 Task: Change transition to cube.
Action: Mouse moved to (167, 81)
Screenshot: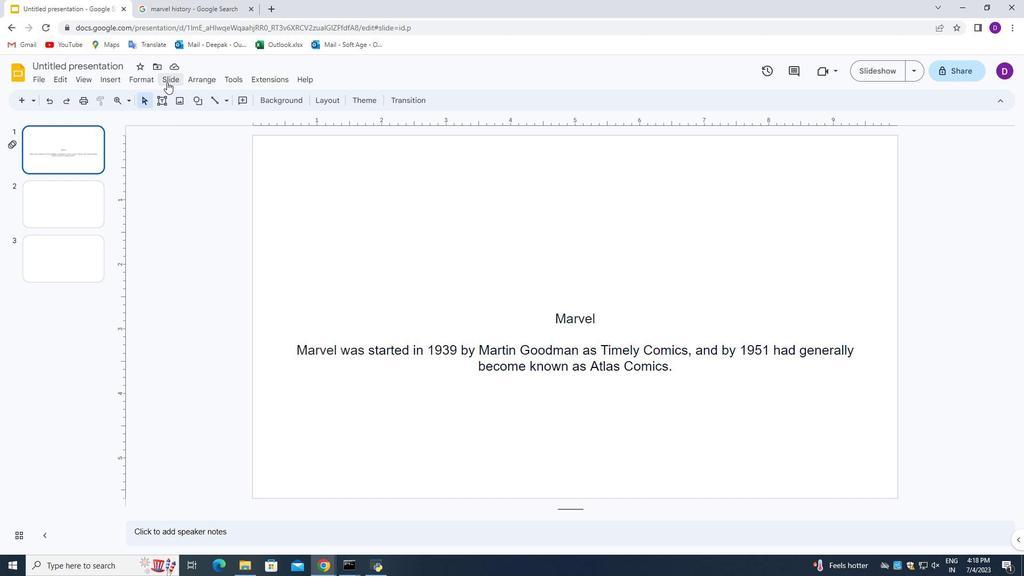 
Action: Mouse pressed left at (167, 81)
Screenshot: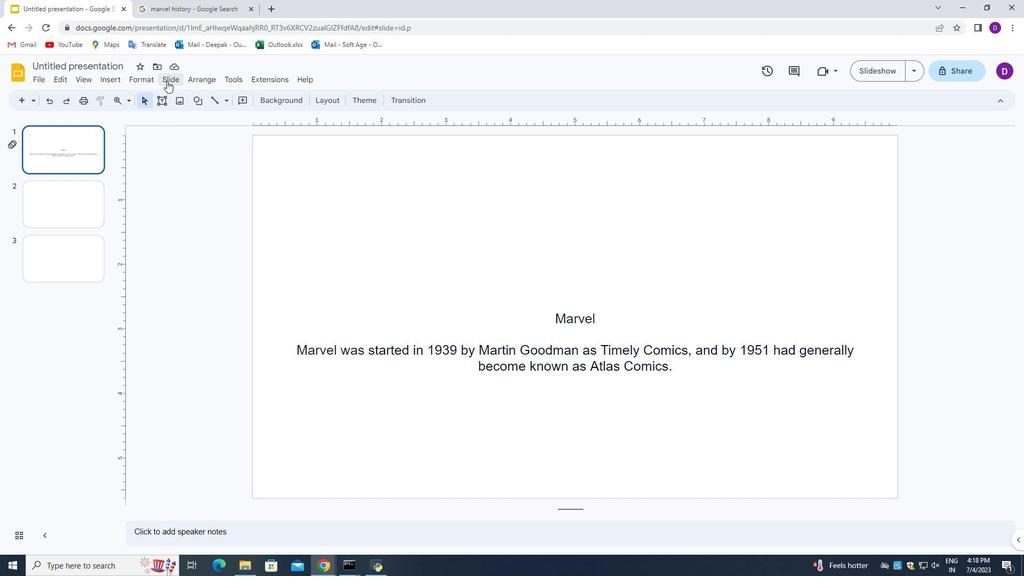 
Action: Mouse moved to (252, 225)
Screenshot: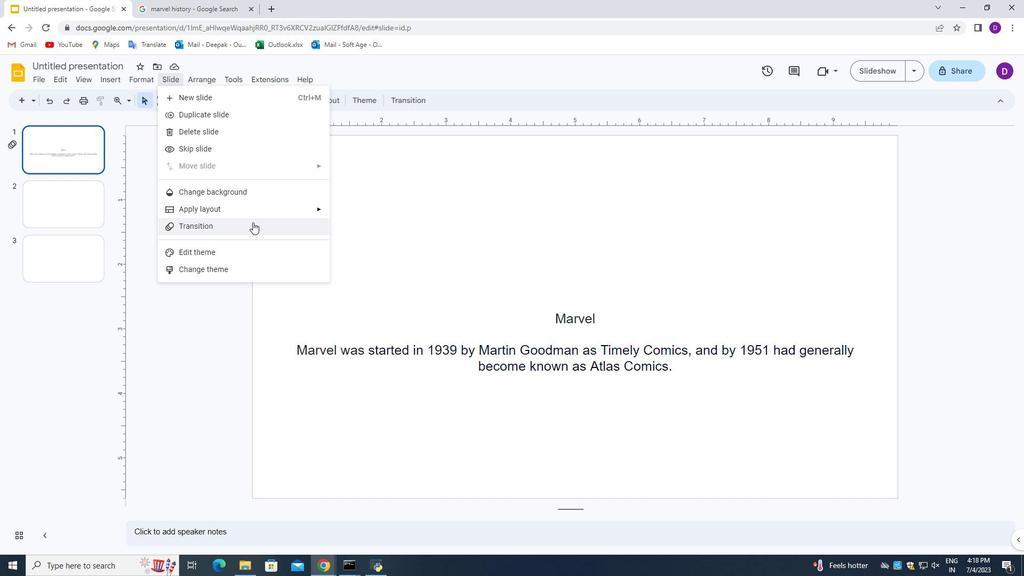 
Action: Mouse pressed left at (252, 225)
Screenshot: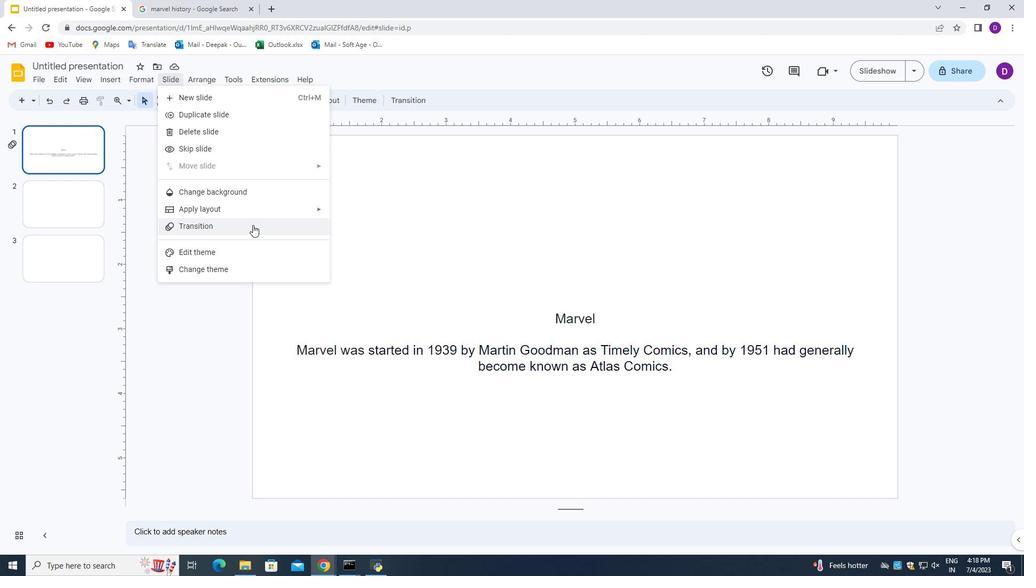
Action: Mouse moved to (896, 207)
Screenshot: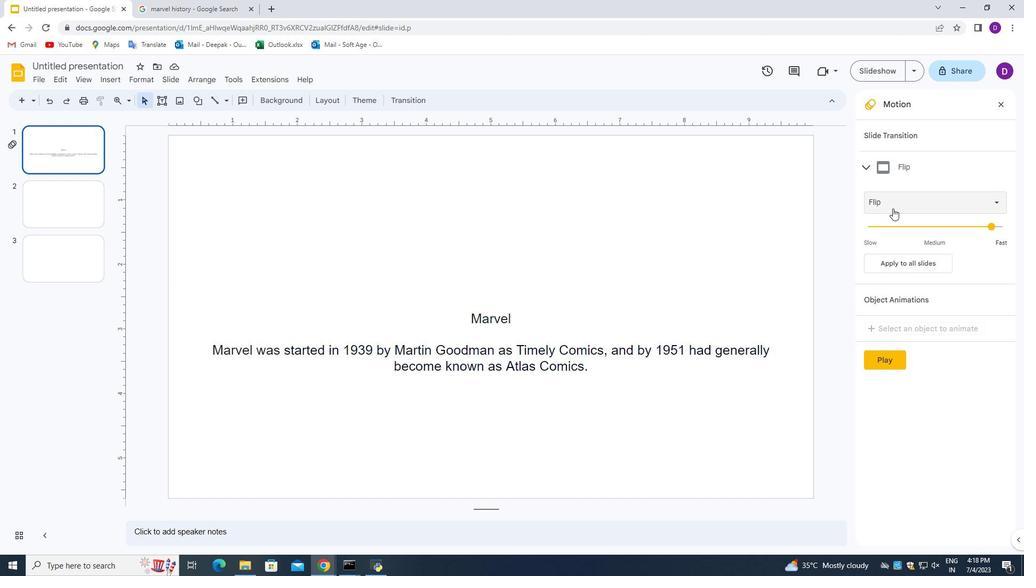 
Action: Mouse pressed left at (896, 207)
Screenshot: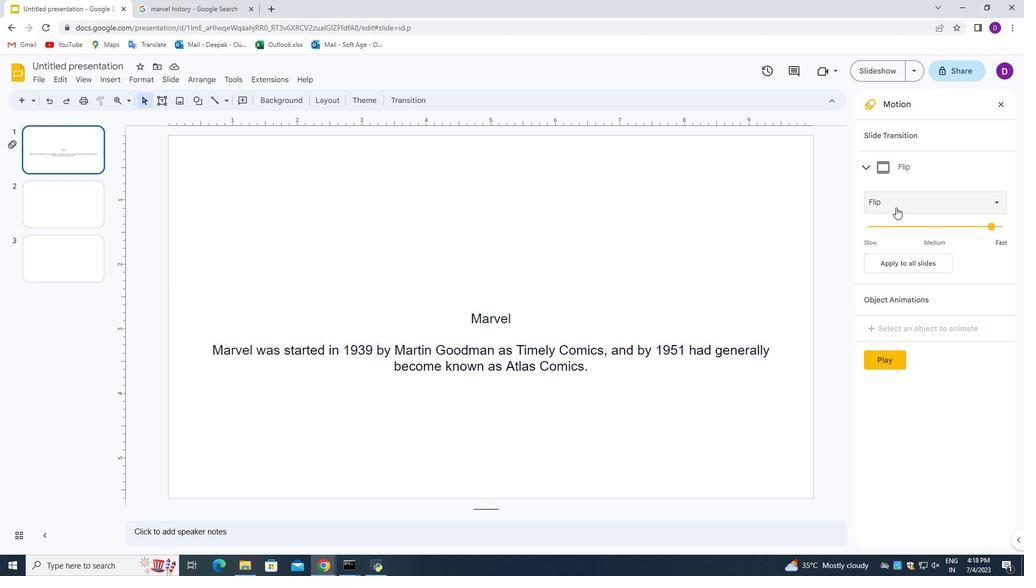 
Action: Mouse moved to (901, 322)
Screenshot: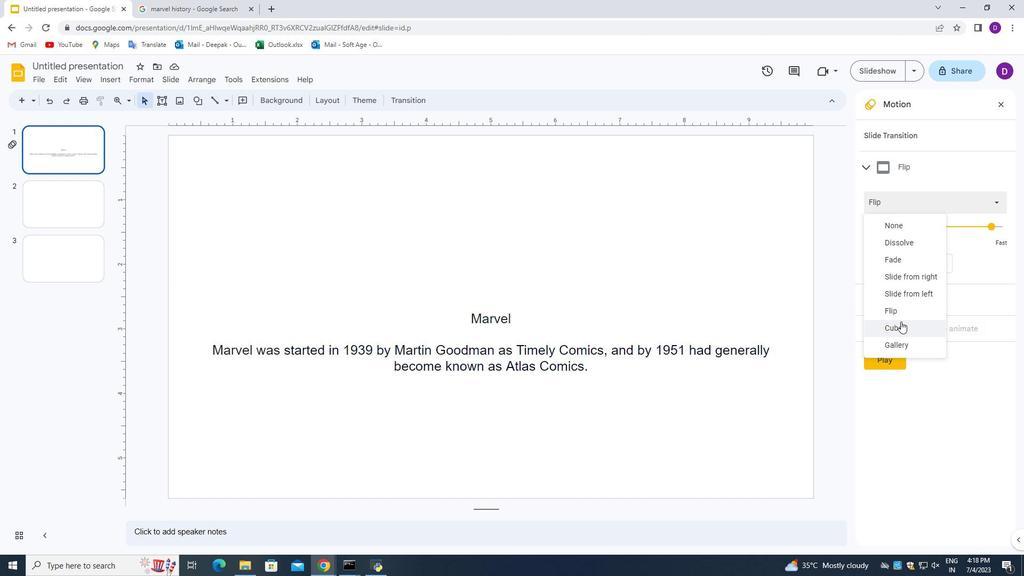 
Action: Mouse pressed left at (901, 322)
Screenshot: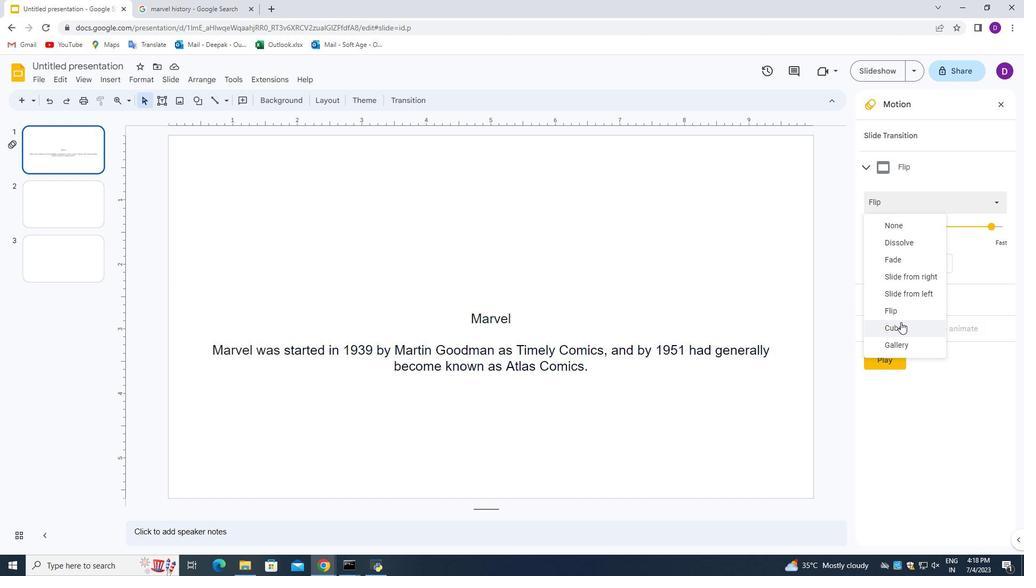 
Action: Mouse moved to (705, 229)
Screenshot: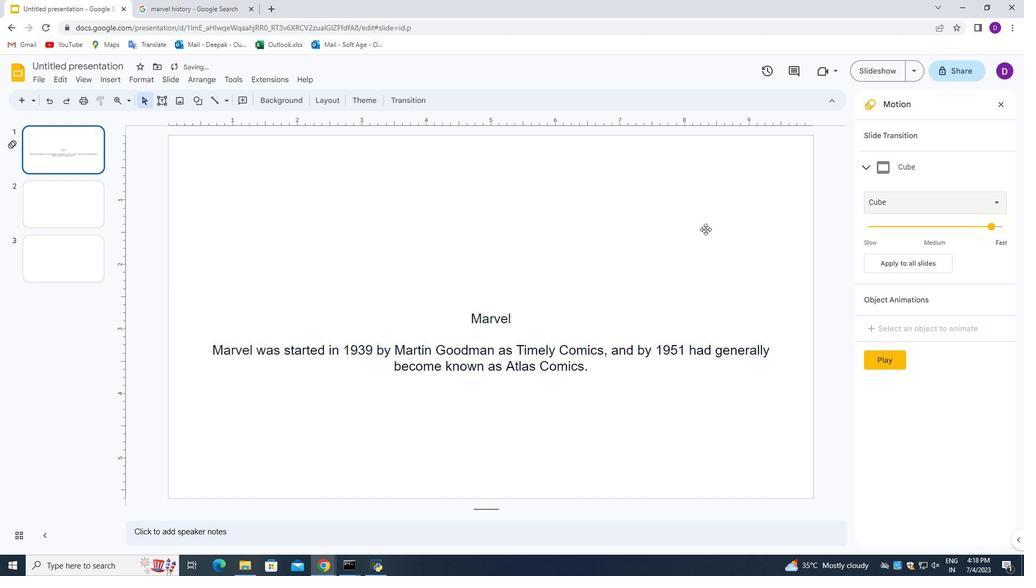 
